 Task: Create a section Bug Bounty and in the section, add a milestone Continuous Integration and Continuous Deployment (CI/CD) Implementation in the project AgileFever
Action: Mouse moved to (300, 430)
Screenshot: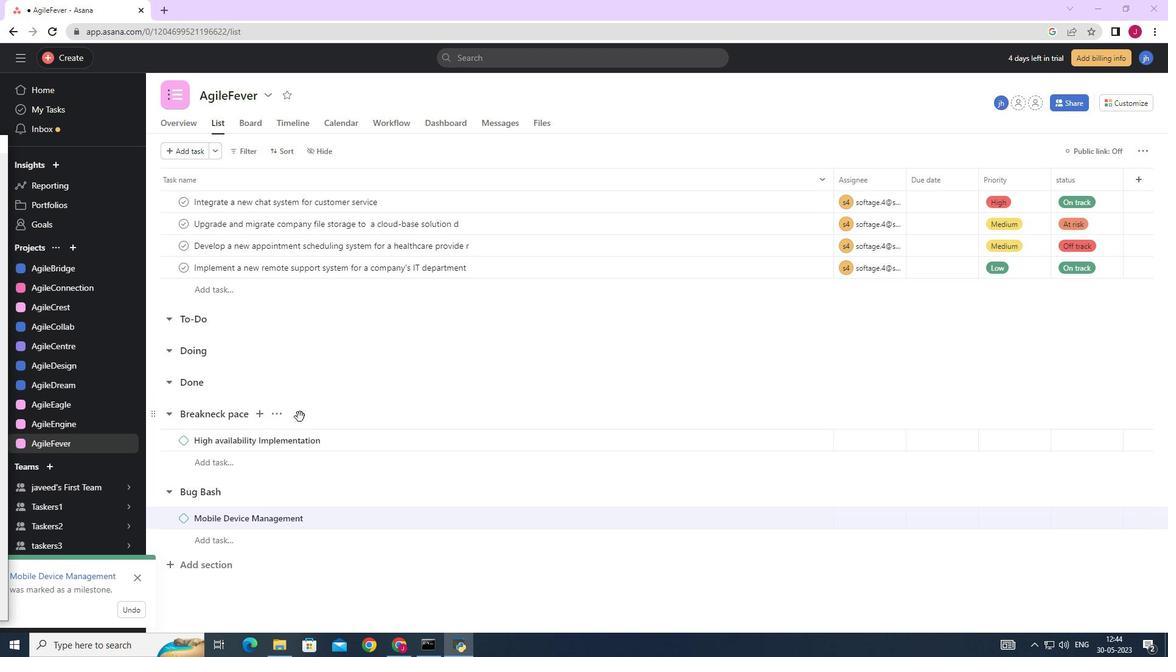 
Action: Mouse scrolled (300, 429) with delta (0, 0)
Screenshot: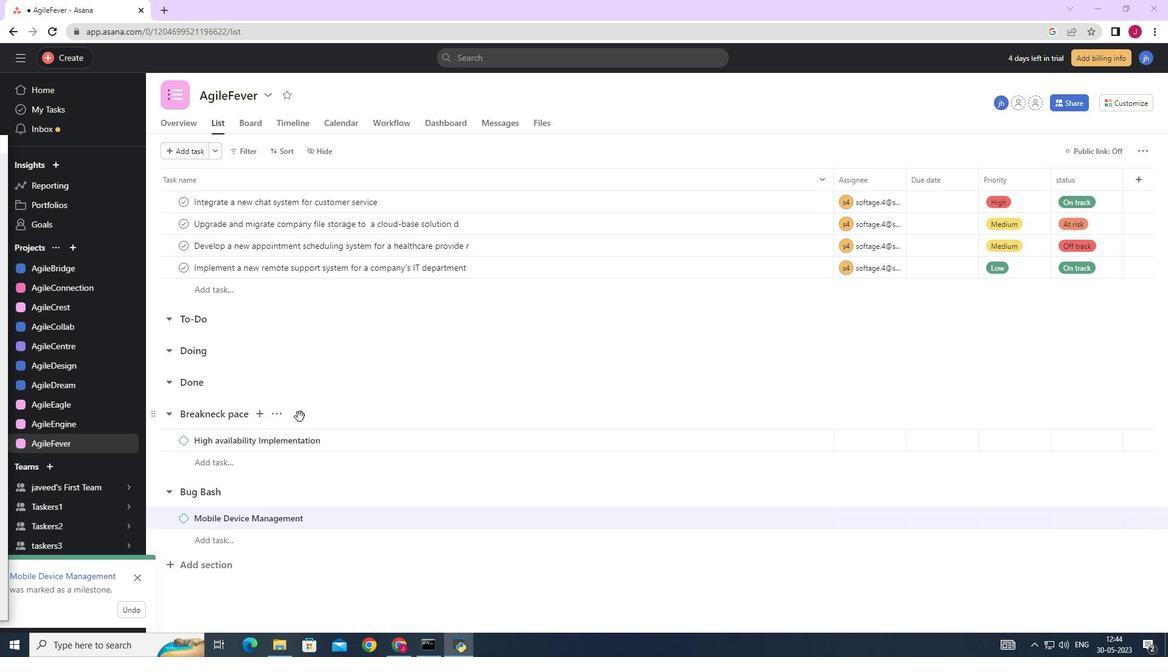
Action: Mouse moved to (300, 434)
Screenshot: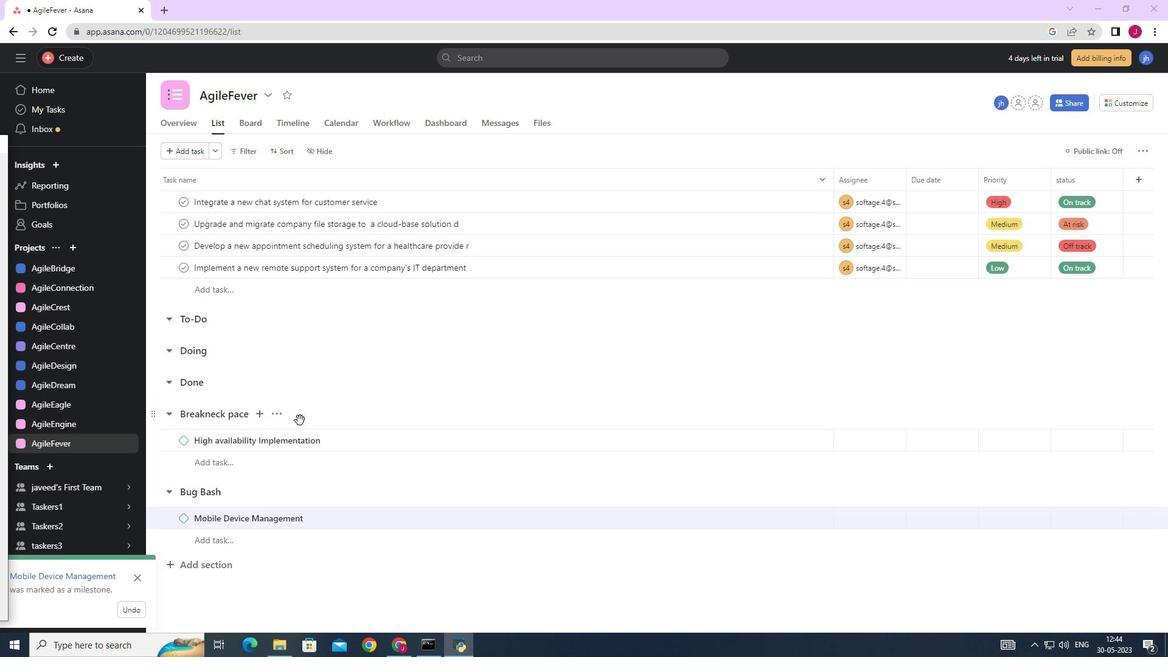 
Action: Mouse scrolled (300, 433) with delta (0, 0)
Screenshot: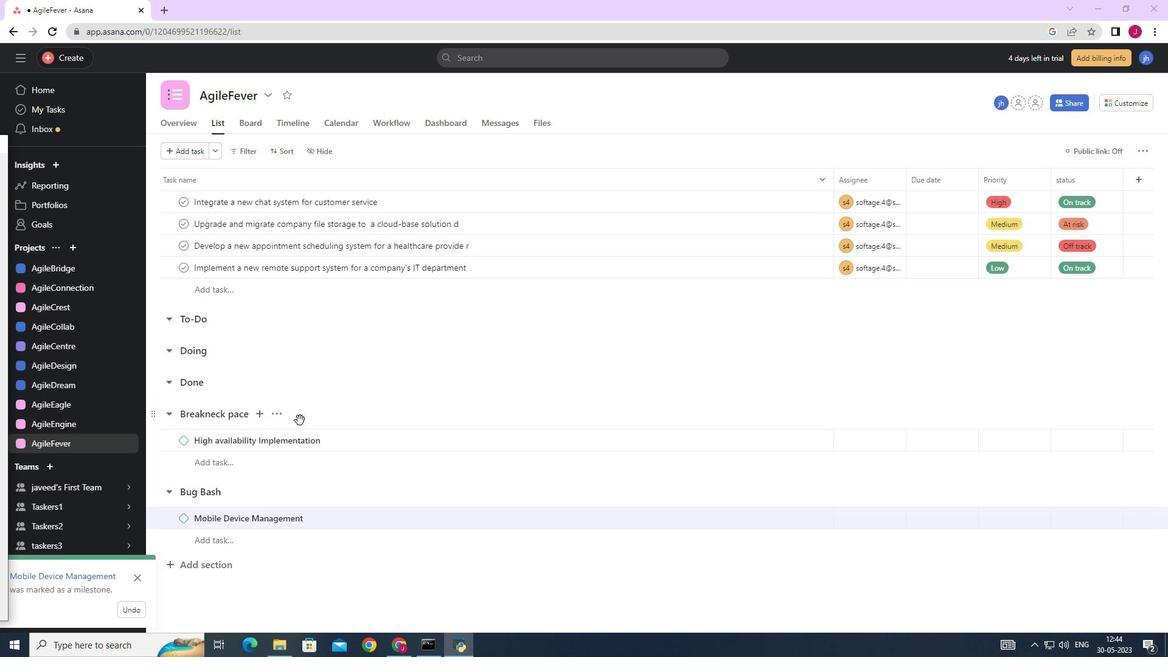 
Action: Mouse moved to (300, 435)
Screenshot: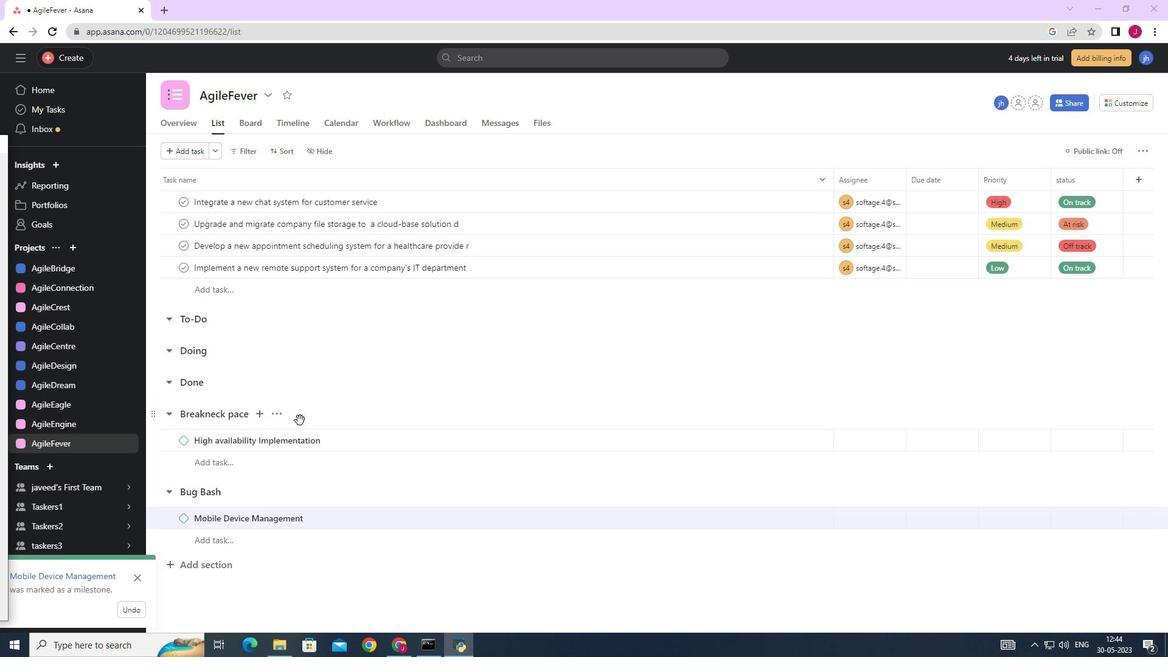 
Action: Mouse scrolled (300, 434) with delta (0, 0)
Screenshot: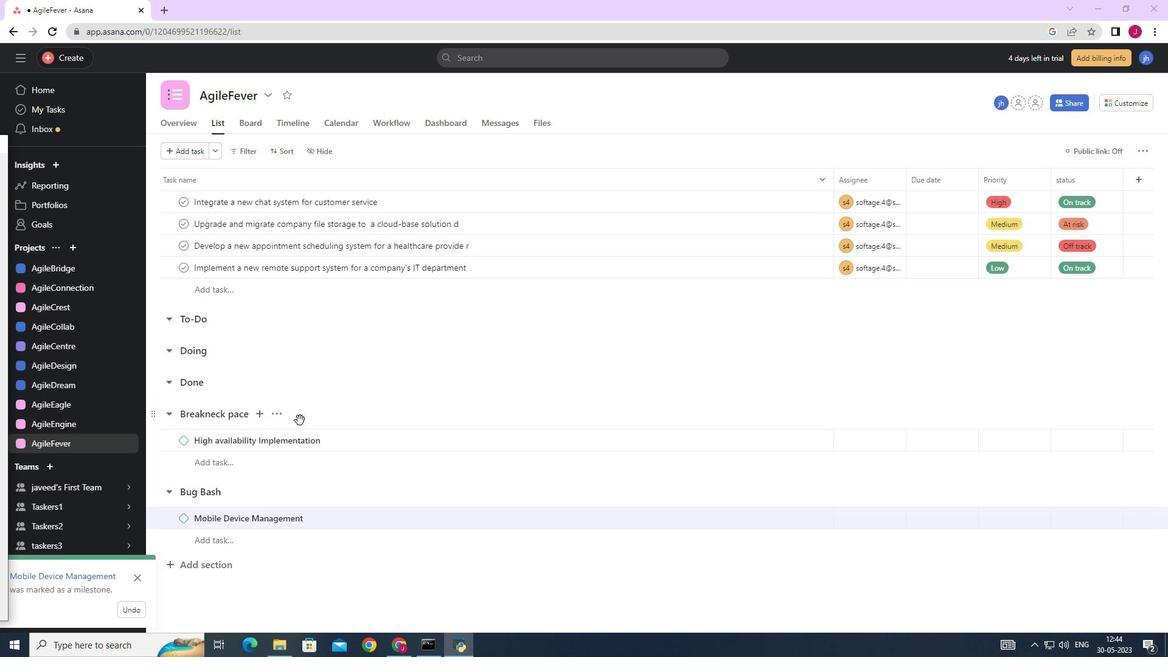 
Action: Mouse moved to (300, 435)
Screenshot: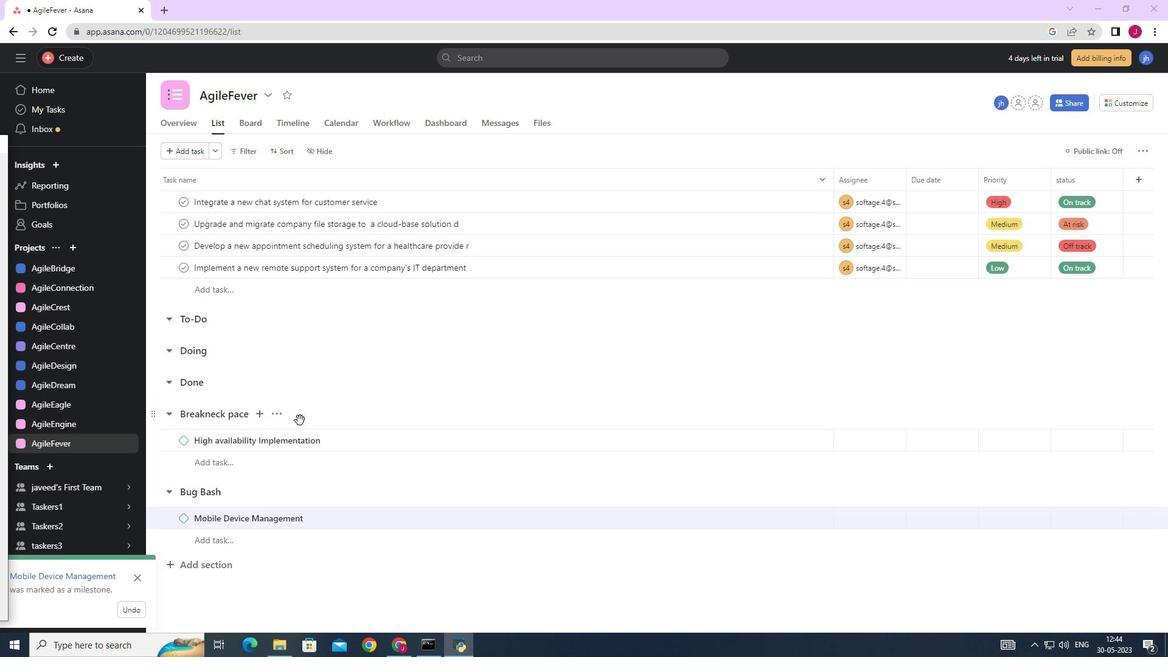 
Action: Mouse scrolled (300, 434) with delta (0, 0)
Screenshot: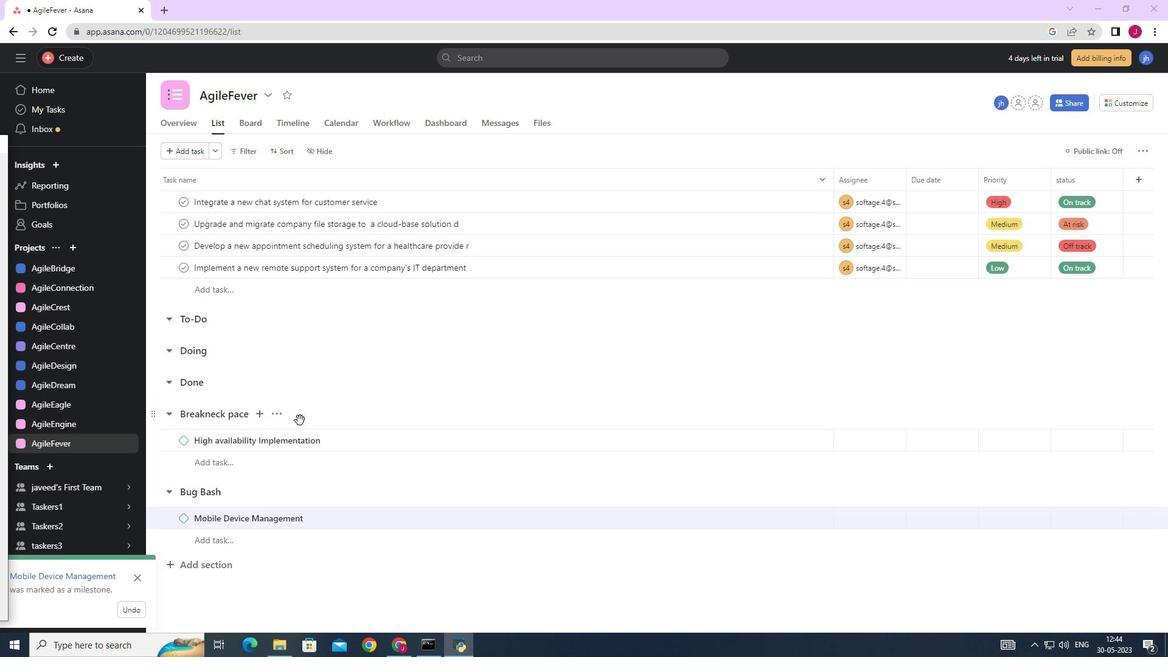 
Action: Mouse scrolled (300, 434) with delta (0, 0)
Screenshot: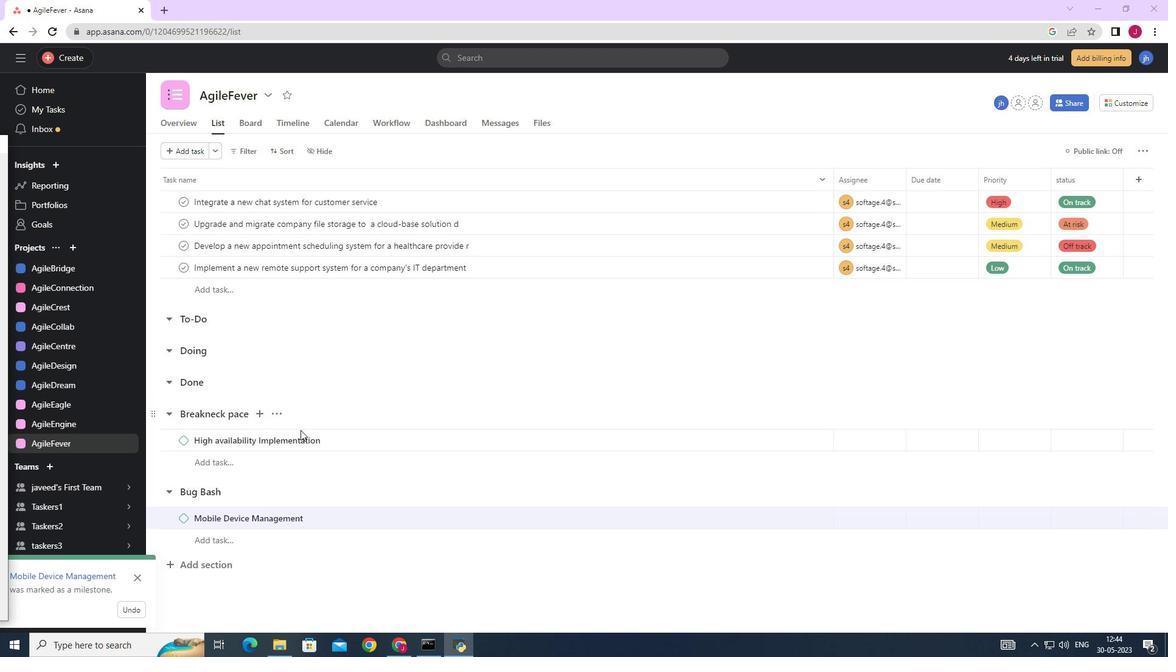 
Action: Mouse moved to (136, 578)
Screenshot: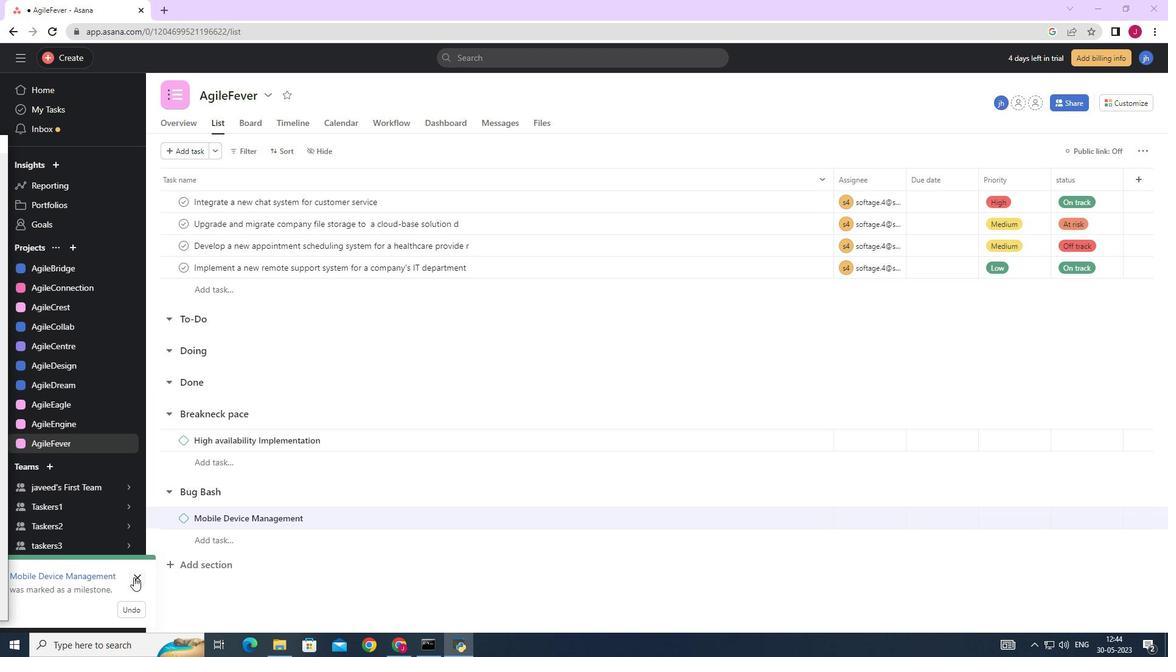 
Action: Mouse pressed left at (136, 578)
Screenshot: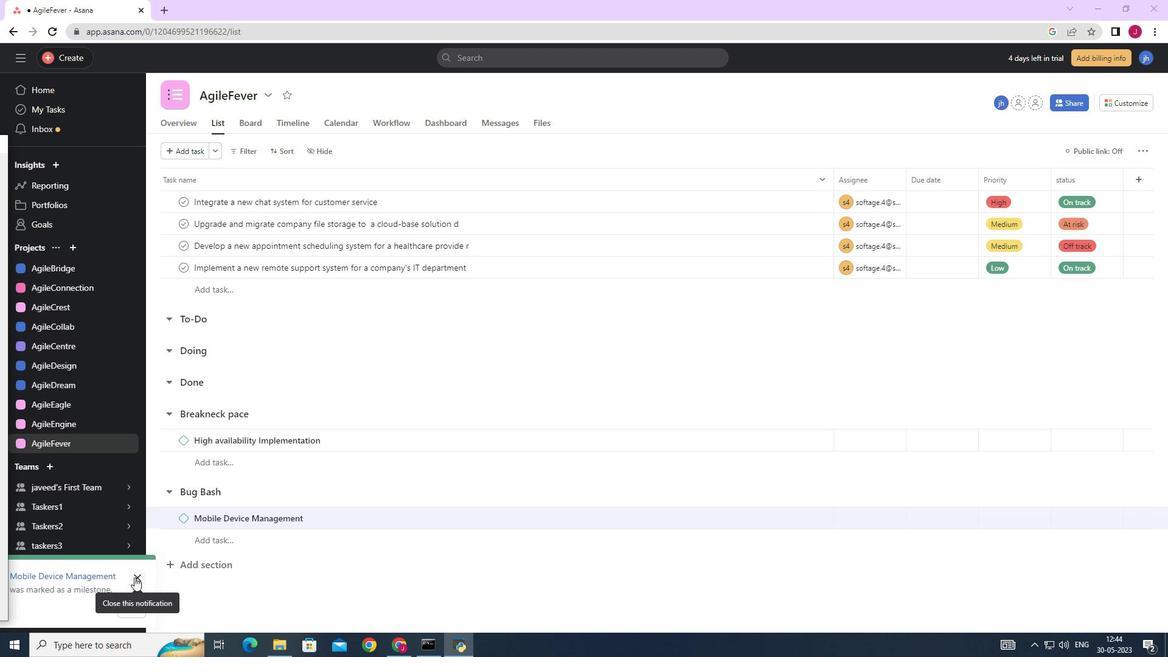
Action: Mouse moved to (189, 565)
Screenshot: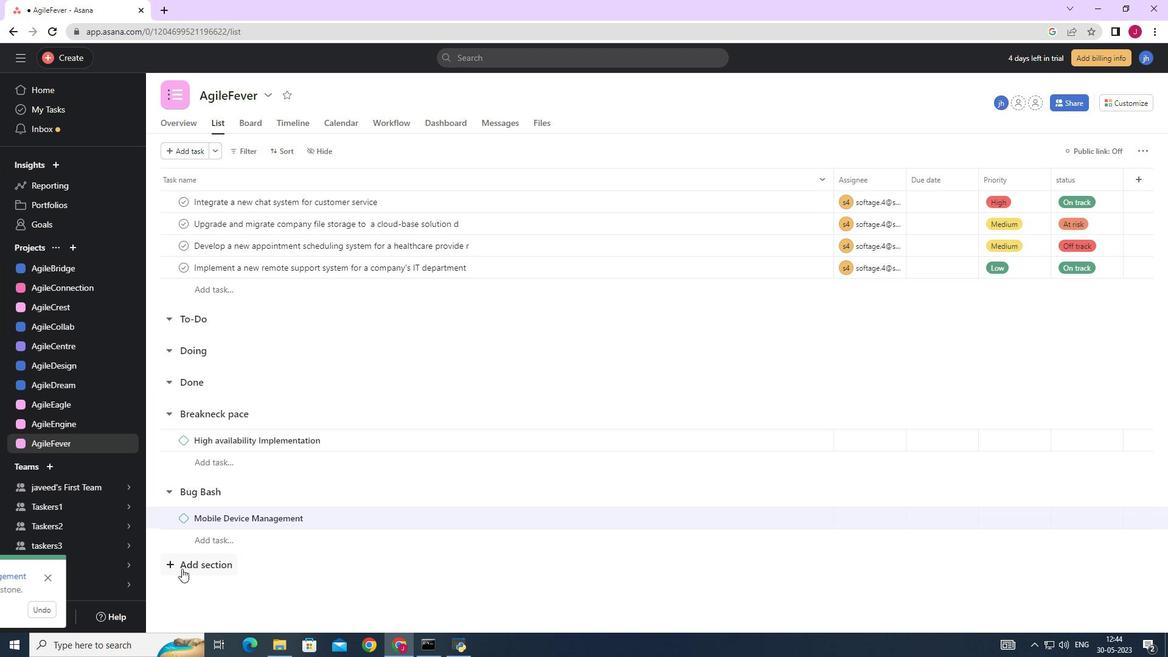 
Action: Mouse pressed left at (189, 565)
Screenshot: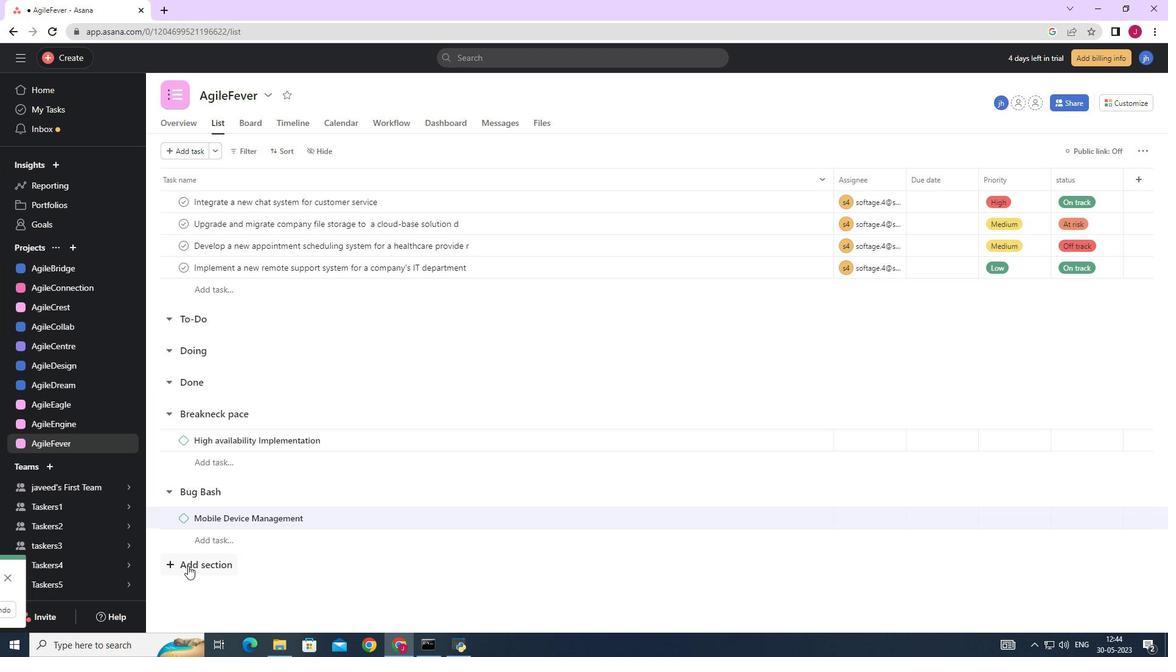 
Action: Key pressed <Key.caps_lock>B<Key.caps_lock>ug<Key.space><Key.caps_lock>B<Key.caps_lock>ounty<Key.space><Key.enter>
Screenshot: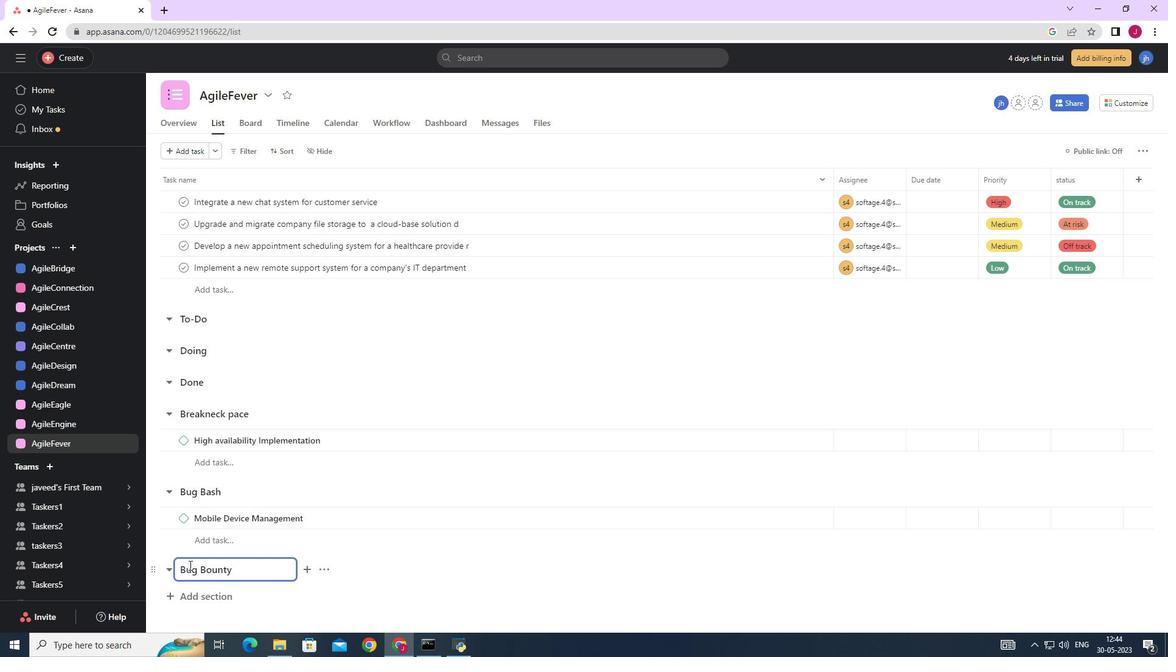 
Action: Mouse moved to (267, 602)
Screenshot: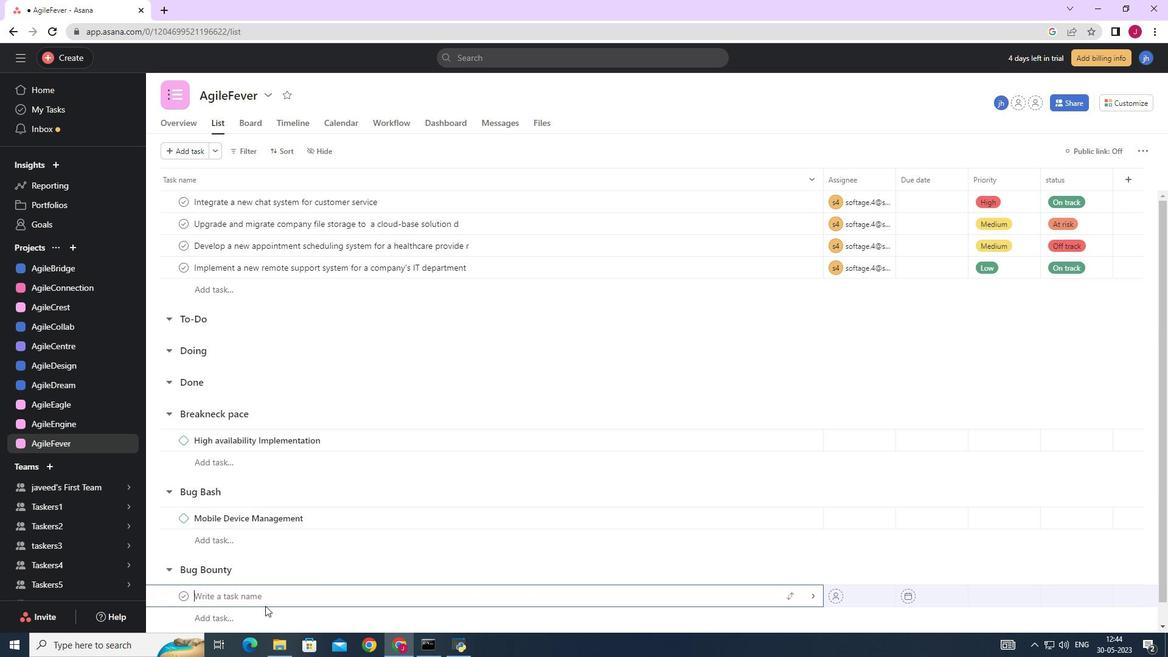 
Action: Key pressed <Key.caps_lock>C<Key.caps_lock>ontinuous<Key.space><Key.caps_lock>I<Key.caps_lock>nteration<Key.space>and<Key.space>containuous<Key.space><Key.caps_lock>D<Key.caps_lock>evelopment<Key.space><Key.shift_r>(<Key.space><Key.caps_lock>CI/CD<Key.shift_r>)<Key.space><Key.caps_lock>i<Key.caps_lock><Key.backspace><Key.backspace><Key.space><Key.caps_lock><Key.caps_lock>I<Key.caps_lock>mplementation
Screenshot: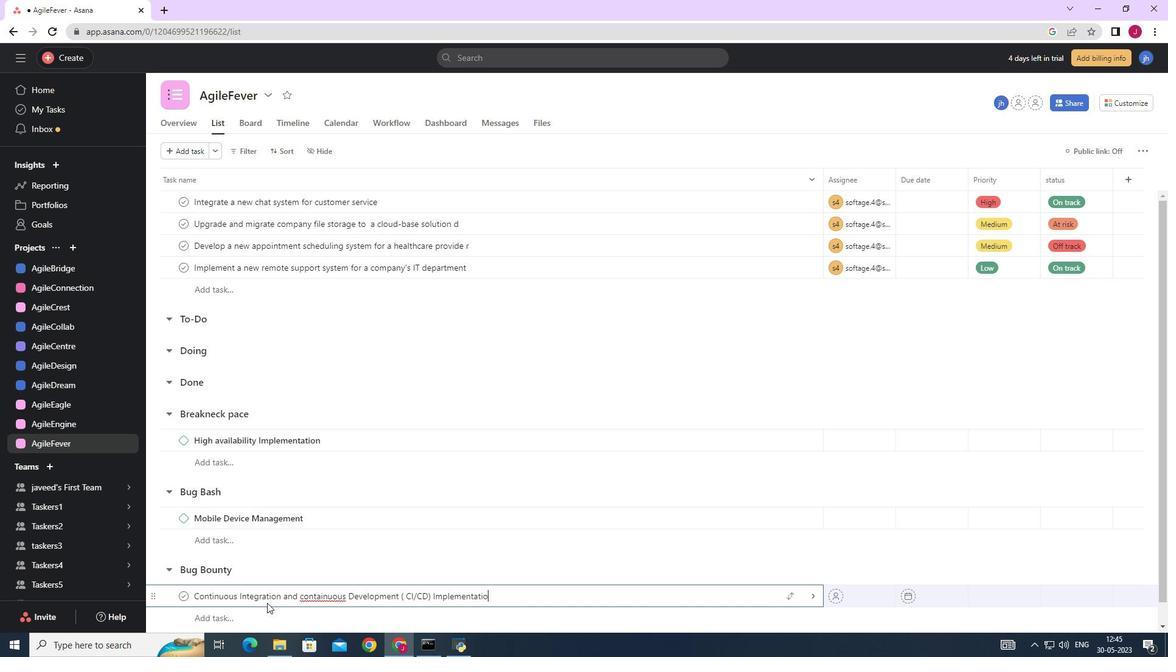 
Action: Mouse moved to (321, 594)
Screenshot: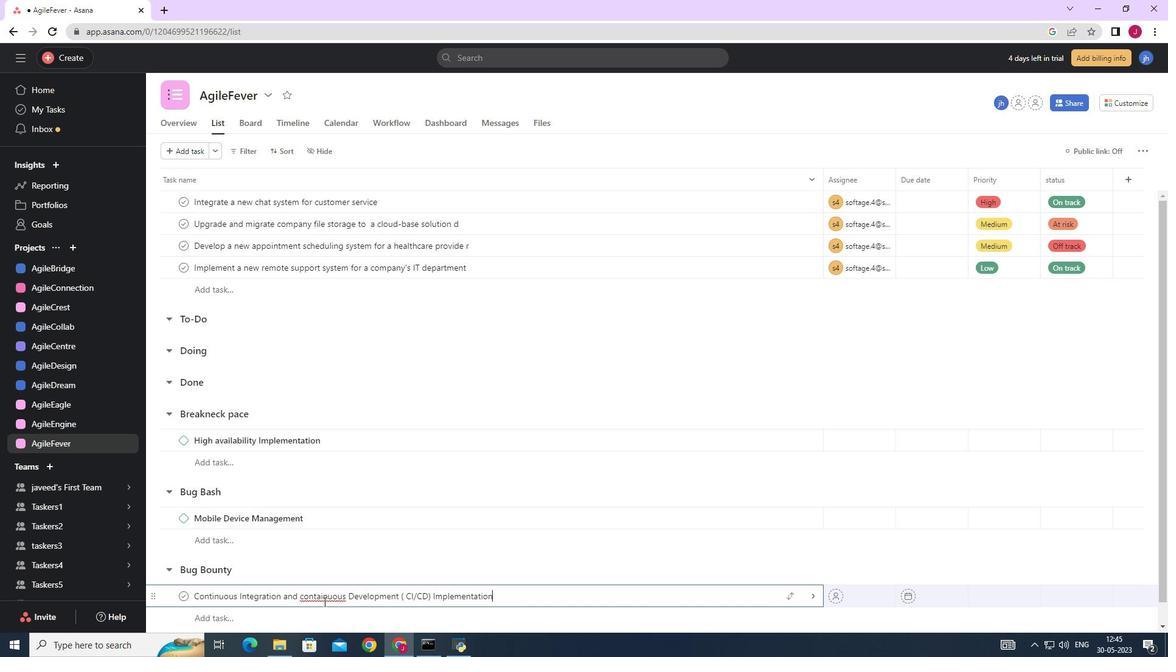 
Action: Mouse pressed right at (321, 594)
Screenshot: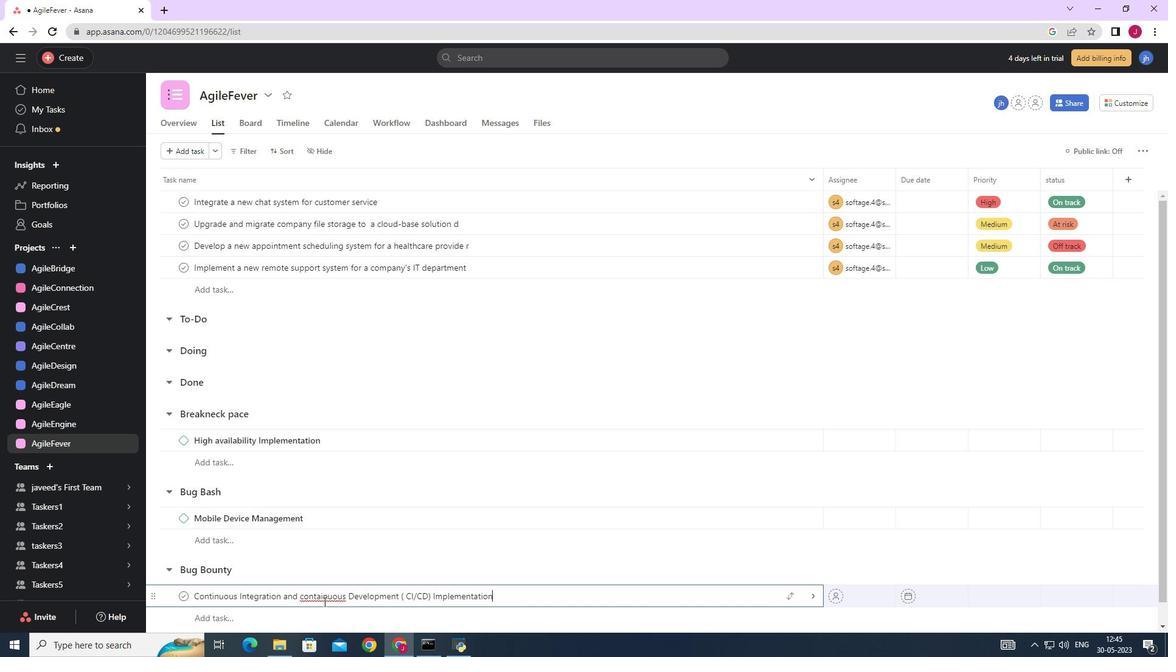 
Action: Mouse moved to (359, 442)
Screenshot: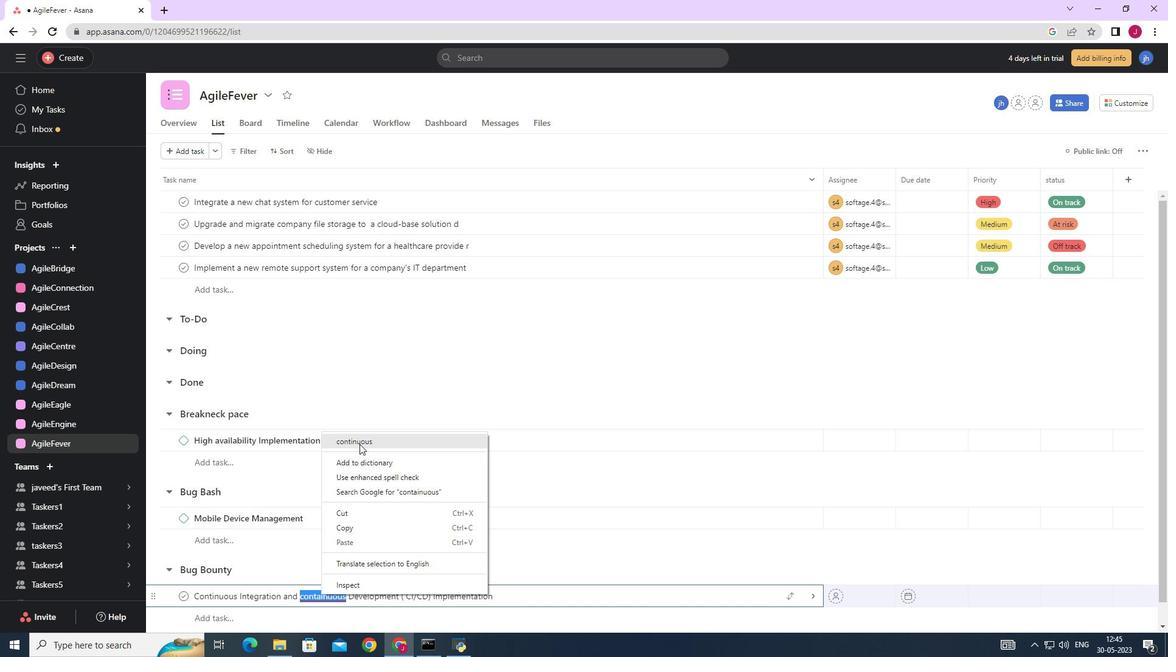 
Action: Mouse pressed left at (359, 442)
Screenshot: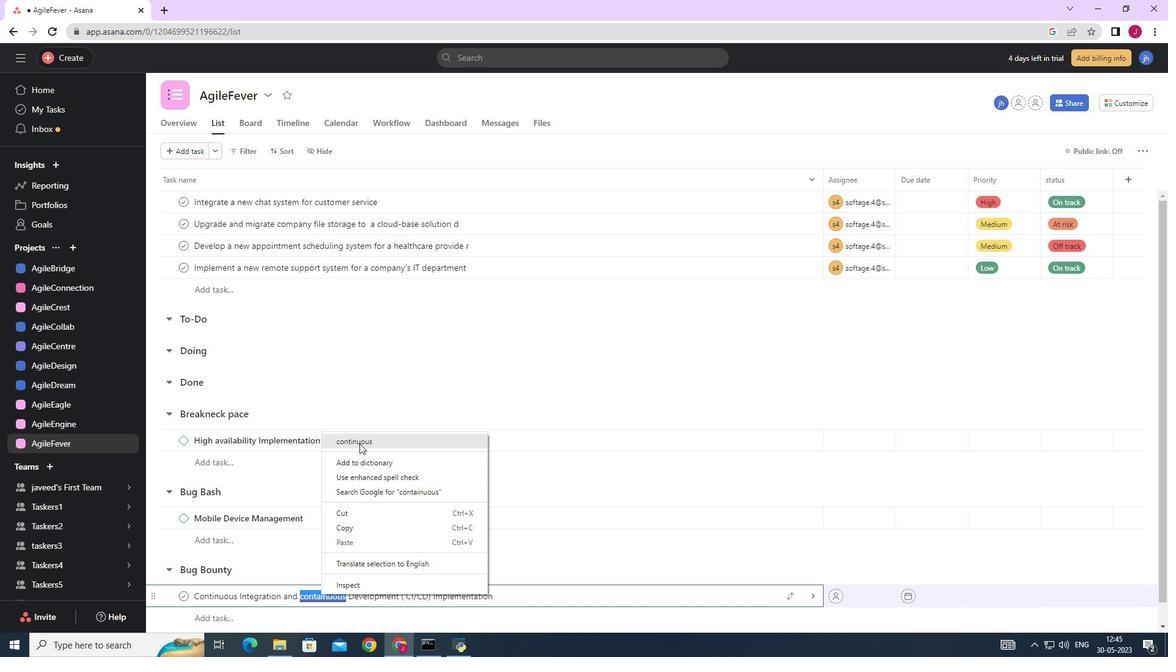 
Action: Mouse moved to (813, 598)
Screenshot: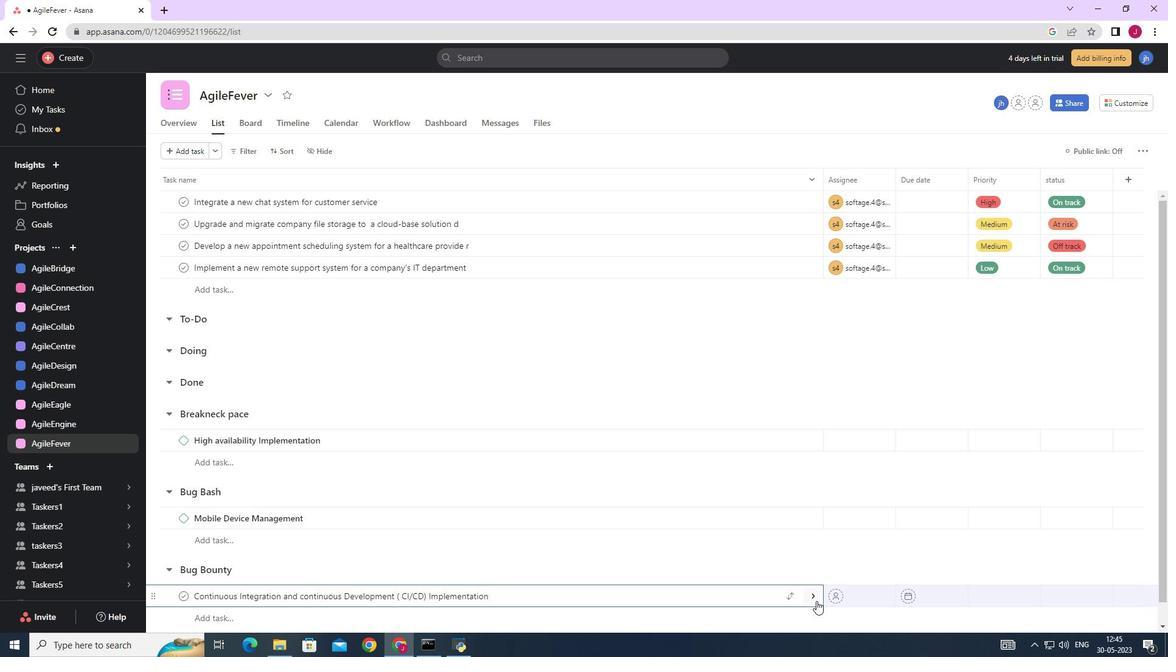 
Action: Mouse pressed left at (813, 598)
Screenshot: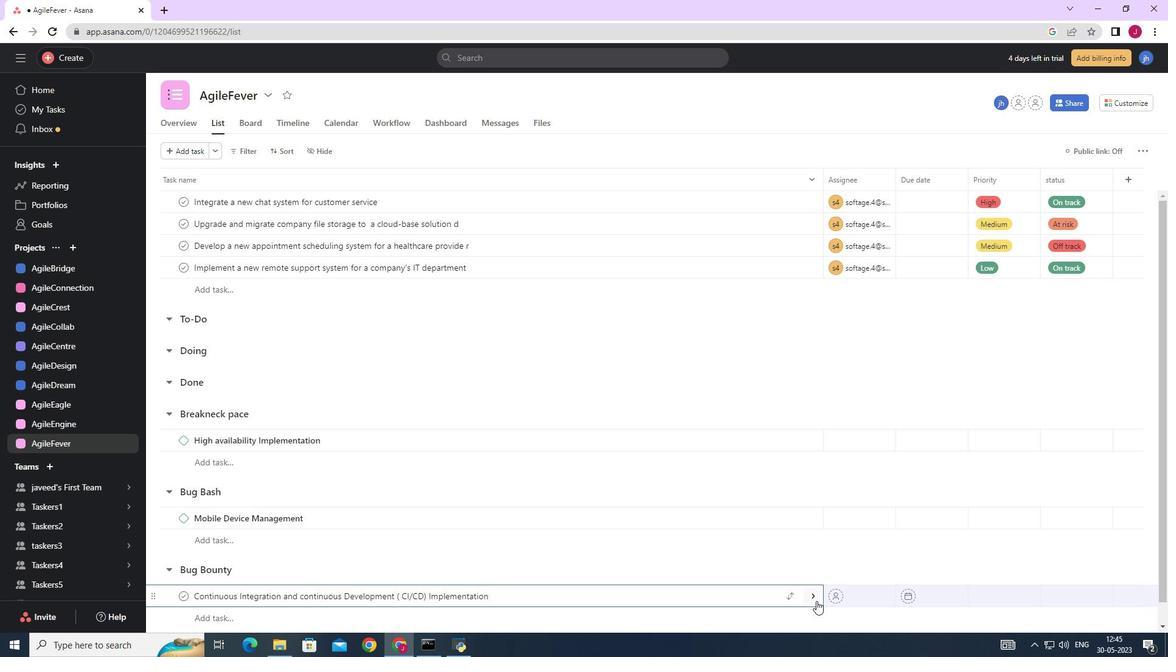 
Action: Mouse moved to (1123, 151)
Screenshot: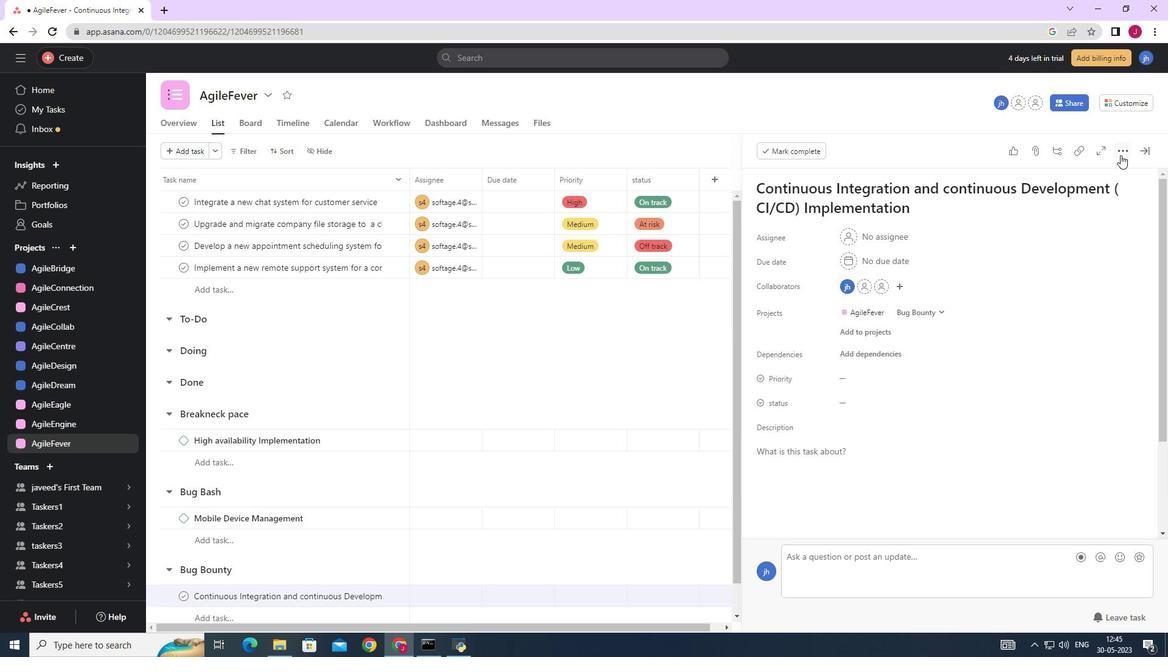 
Action: Mouse pressed left at (1123, 151)
Screenshot: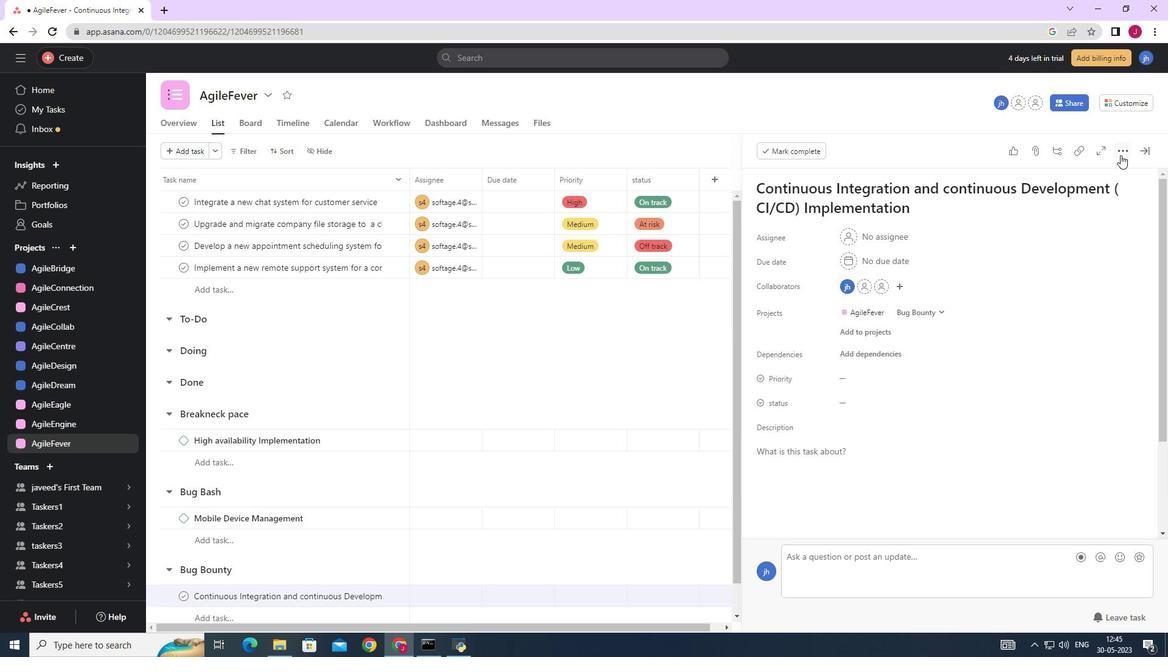 
Action: Mouse moved to (1026, 199)
Screenshot: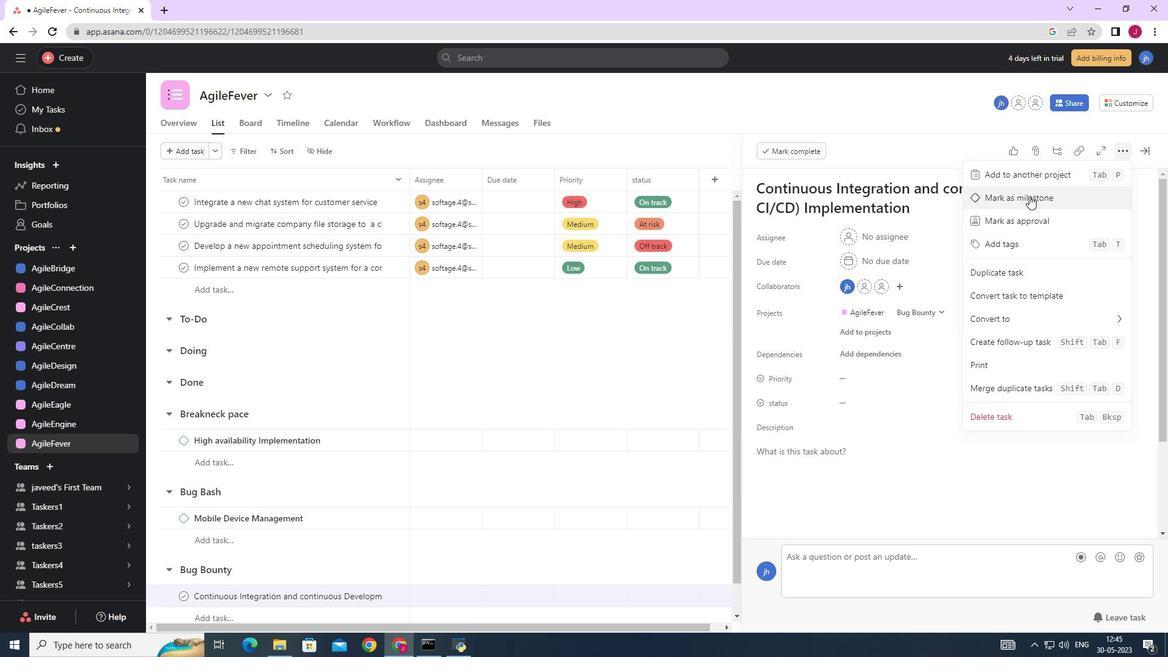 
Action: Mouse pressed left at (1026, 199)
Screenshot: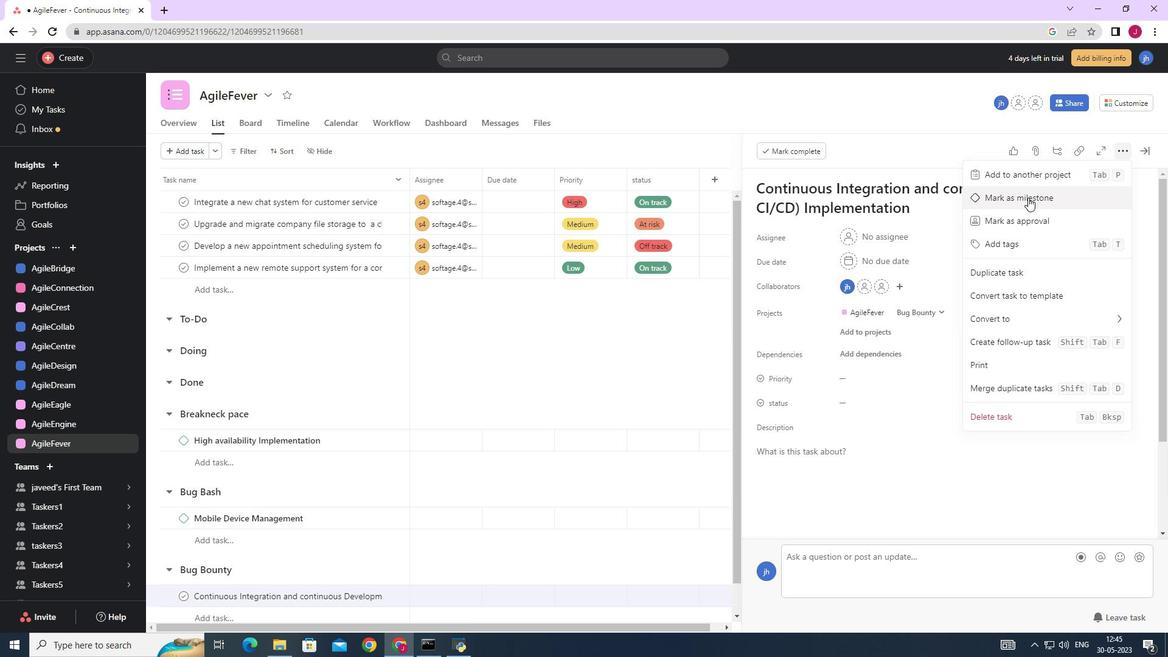 
Action: Mouse moved to (1148, 145)
Screenshot: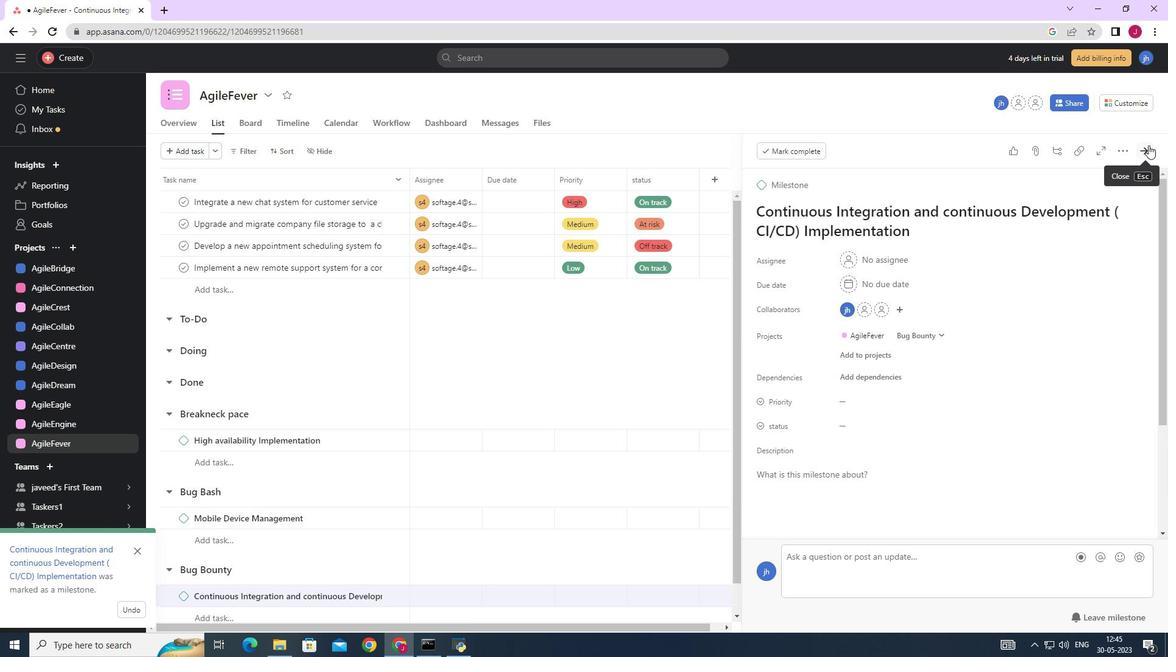 
Action: Mouse pressed left at (1148, 145)
Screenshot: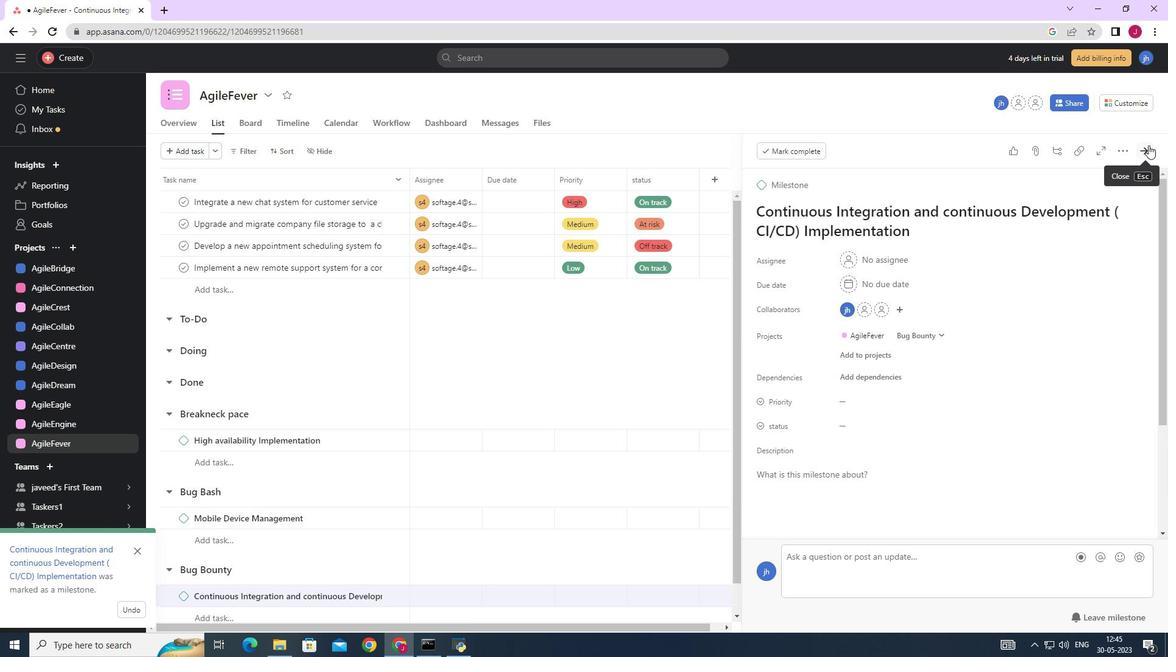 
Action: Mouse moved to (978, 272)
Screenshot: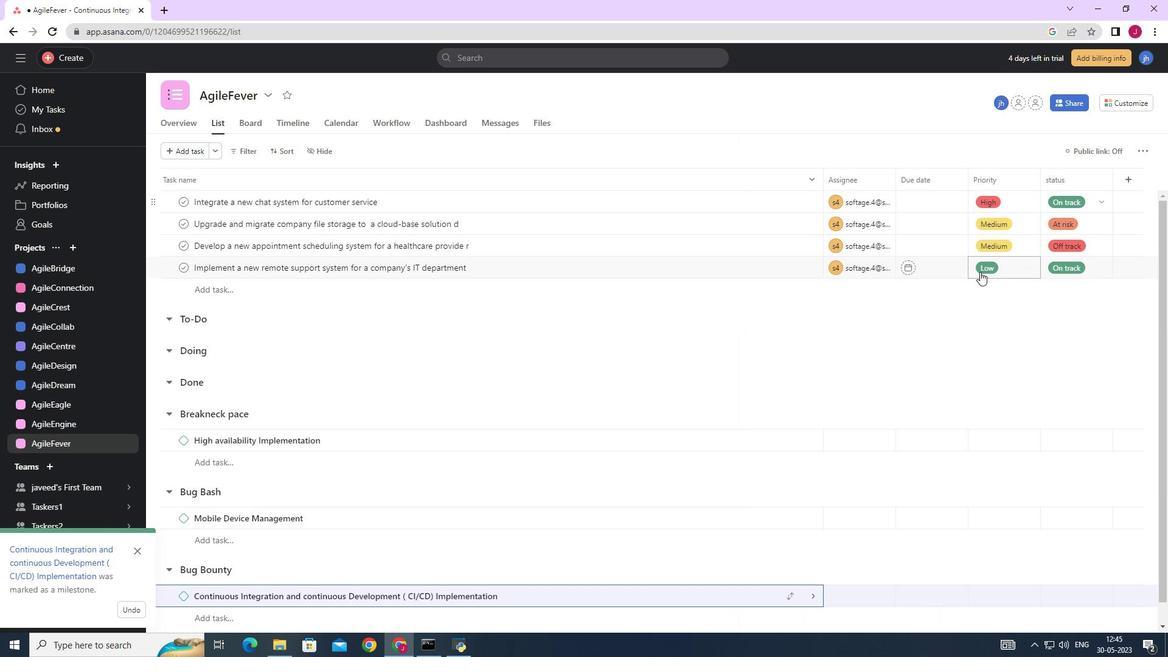 
